 Task: Create Workspace Business Travel Services Workspace description Monitor and track employee attendance and punctuality. Workspace type Marketing 
Action: Mouse pressed left at (288, 63)
Screenshot: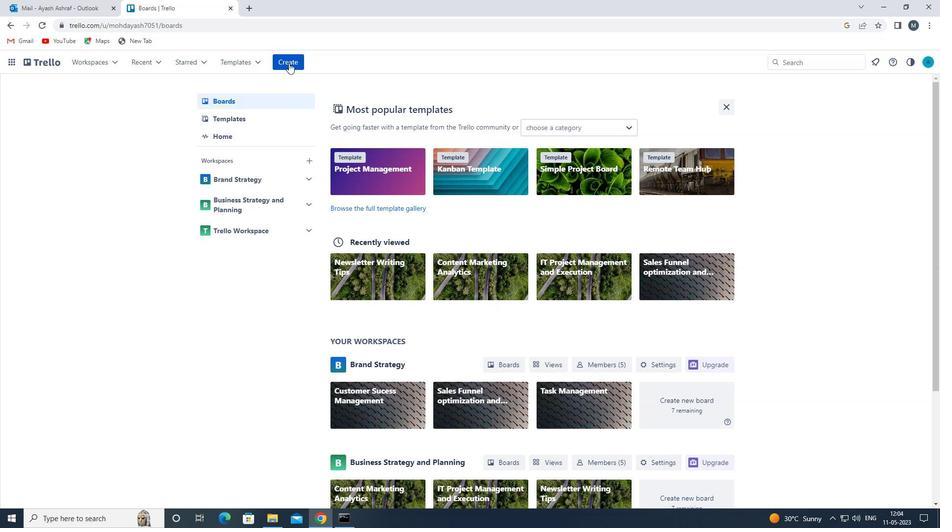 
Action: Mouse moved to (308, 167)
Screenshot: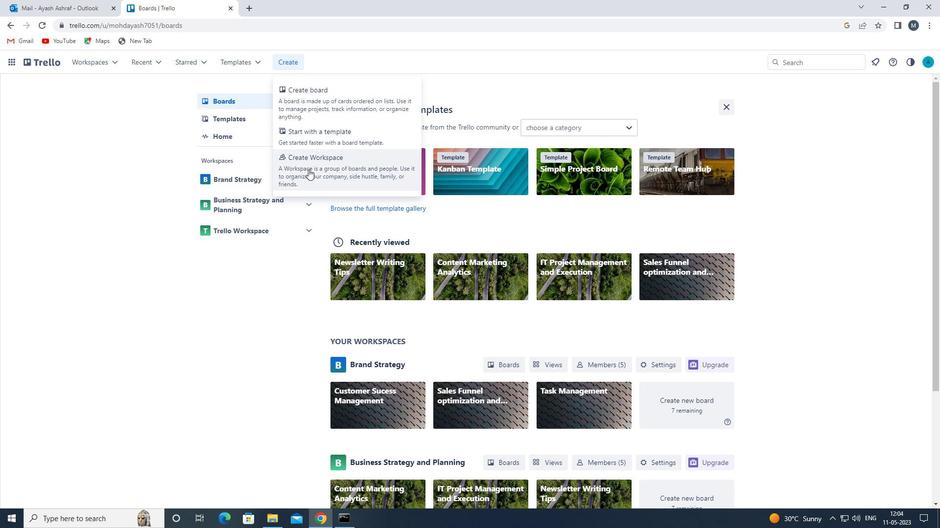 
Action: Mouse pressed left at (308, 167)
Screenshot: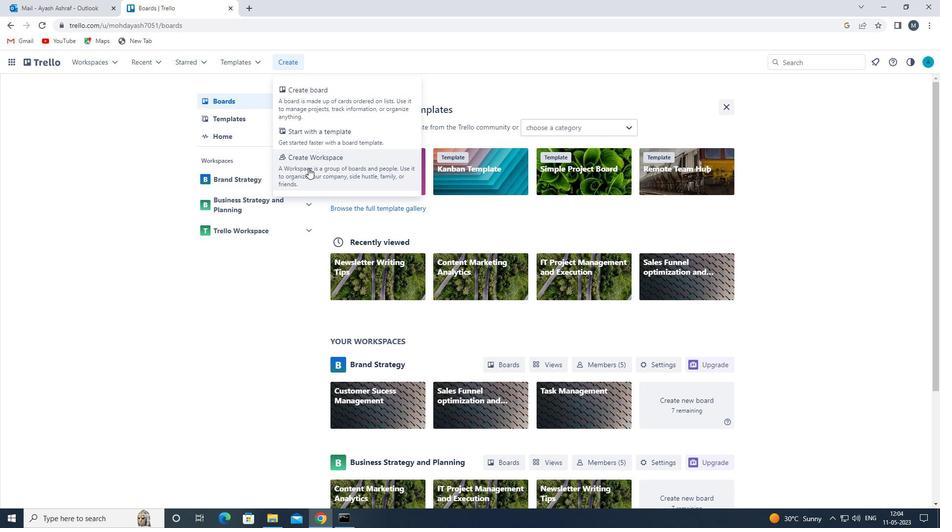
Action: Mouse moved to (304, 178)
Screenshot: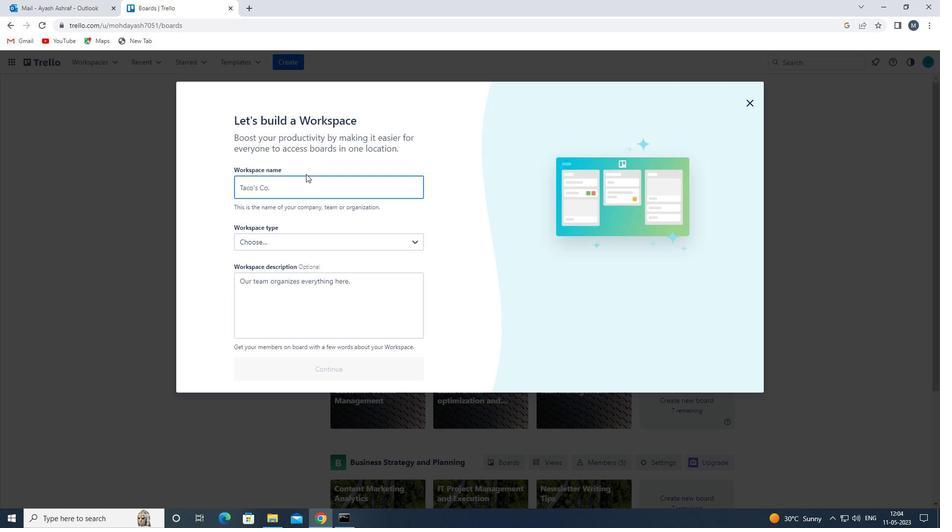 
Action: Key pressed <Key.shift><Key.shift>WO<Key.backspace><Key.backspace><Key.shift>BUISNED<Key.backspace>SS<Key.space>
Screenshot: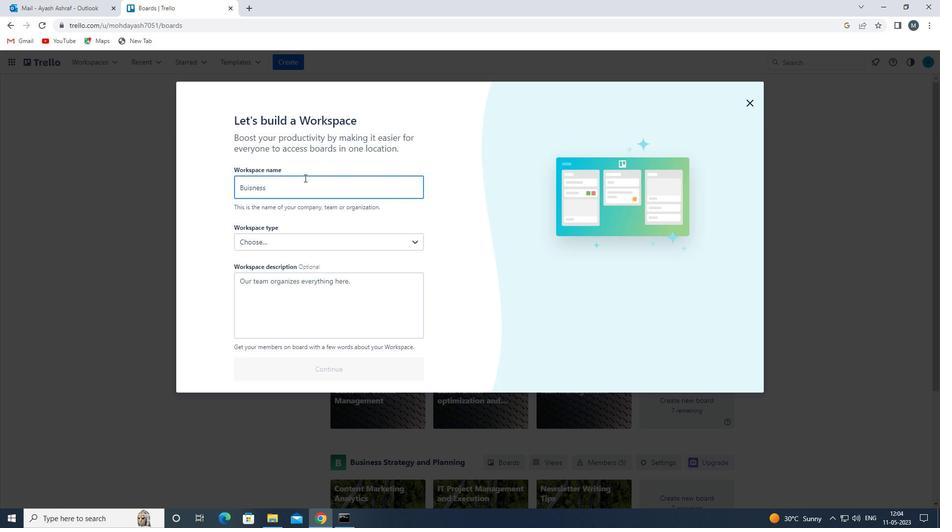 
Action: Mouse moved to (249, 188)
Screenshot: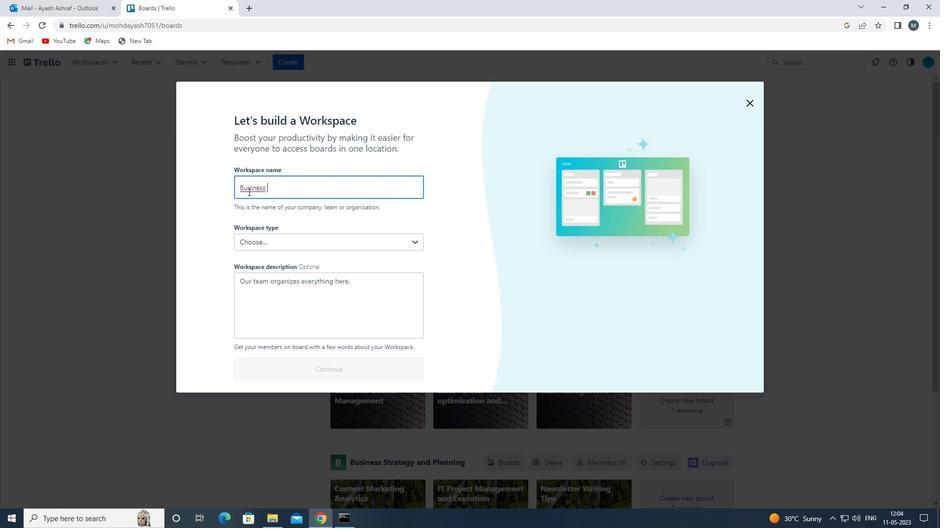 
Action: Mouse pressed left at (249, 188)
Screenshot: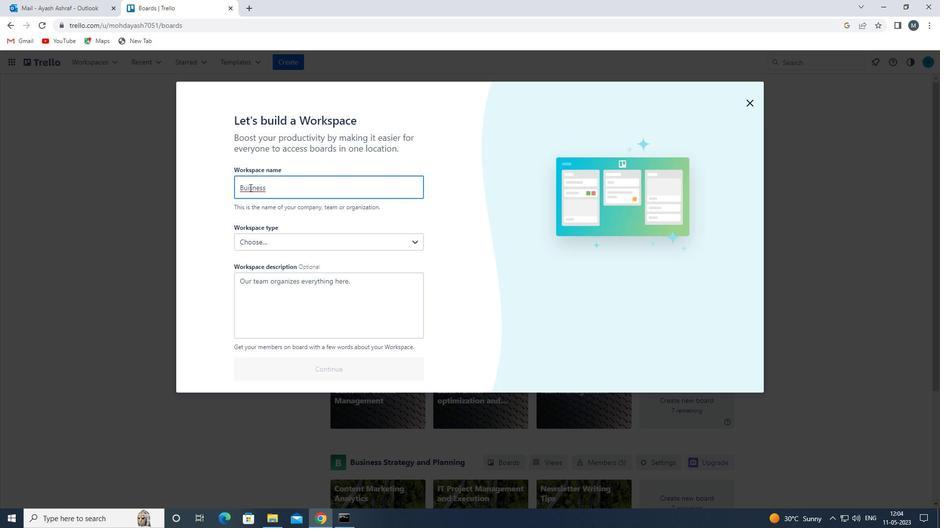 
Action: Key pressed <Key.backspace>
Screenshot: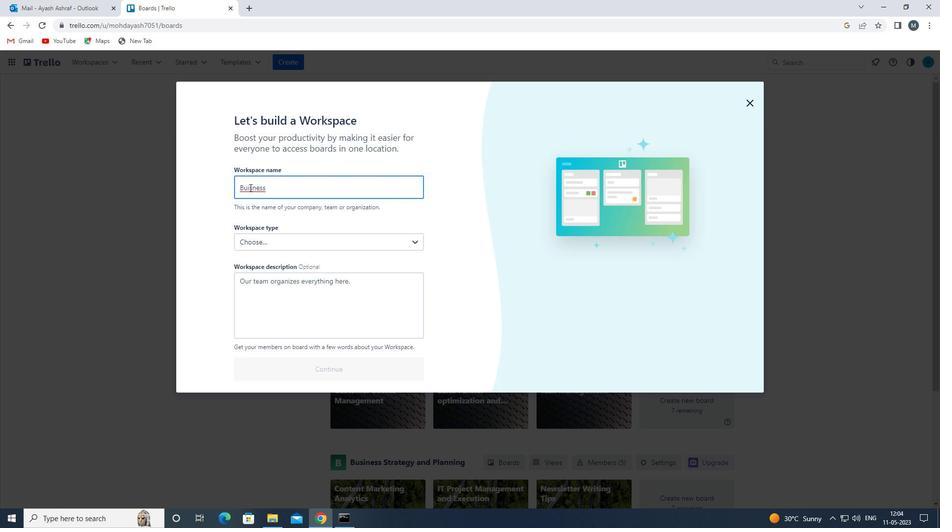 
Action: Mouse moved to (251, 188)
Screenshot: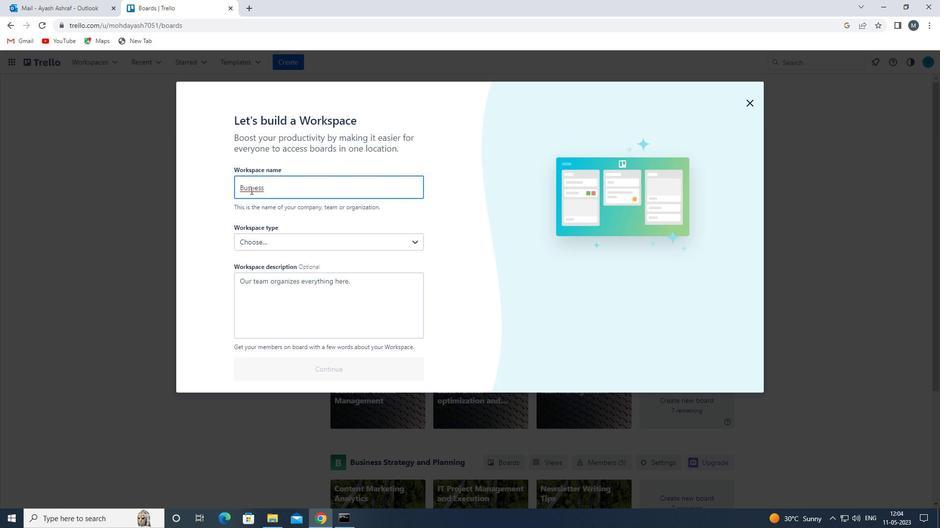 
Action: Key pressed <Key.right>I
Screenshot: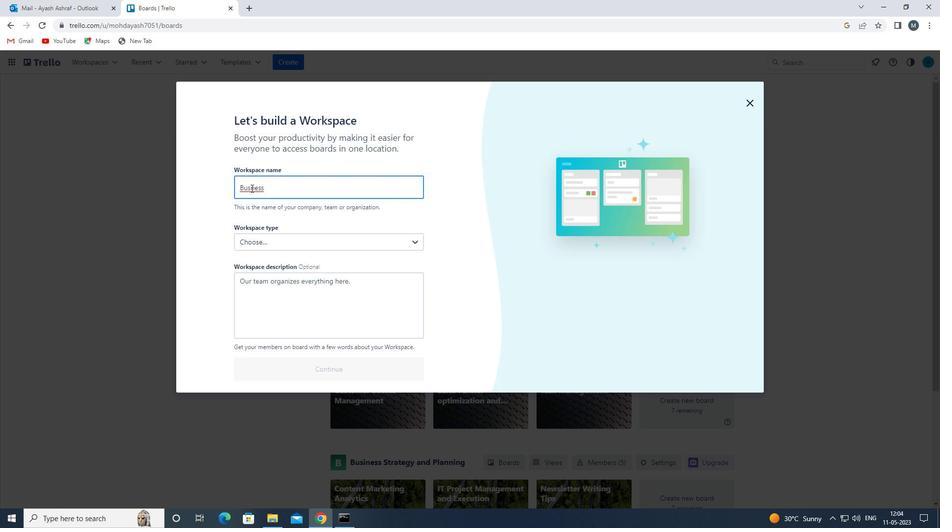 
Action: Mouse moved to (413, 160)
Screenshot: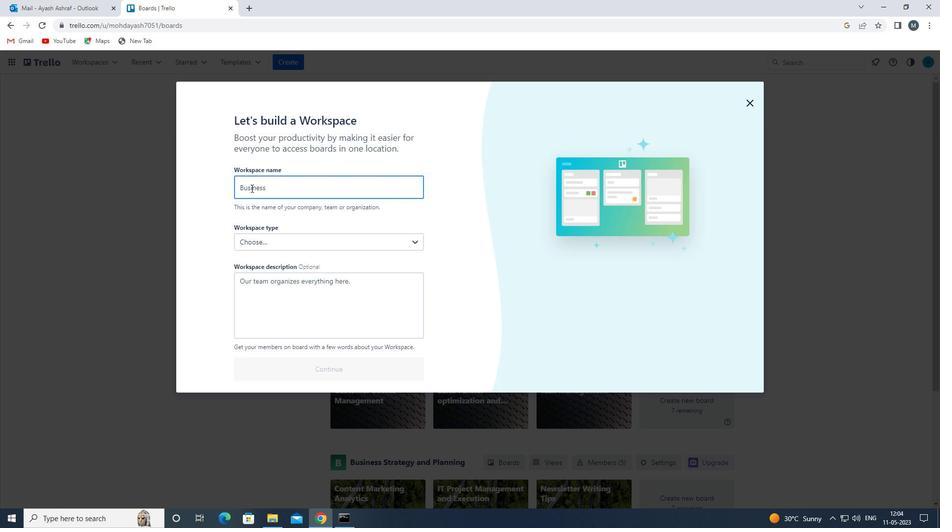 
Action: Mouse scrolled (413, 159) with delta (0, 0)
Screenshot: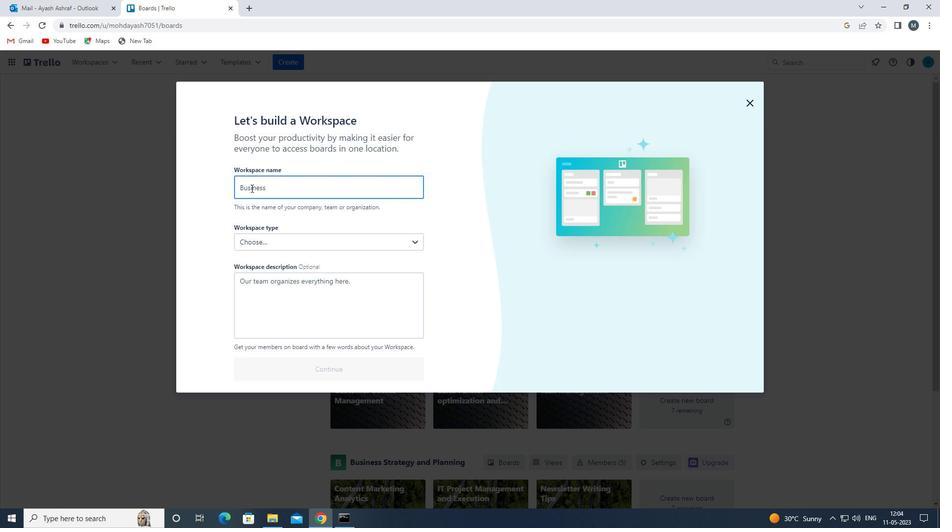 
Action: Mouse moved to (421, 177)
Screenshot: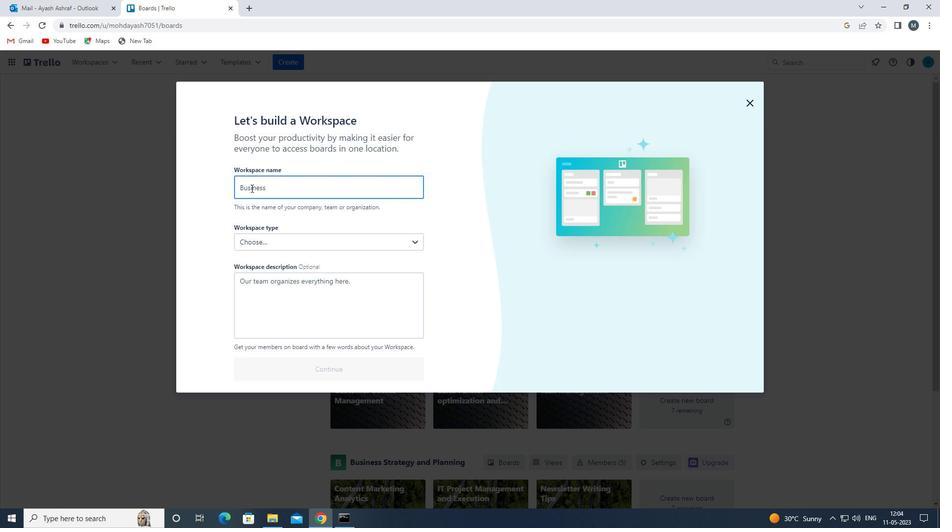 
Action: Mouse scrolled (421, 177) with delta (0, 0)
Screenshot: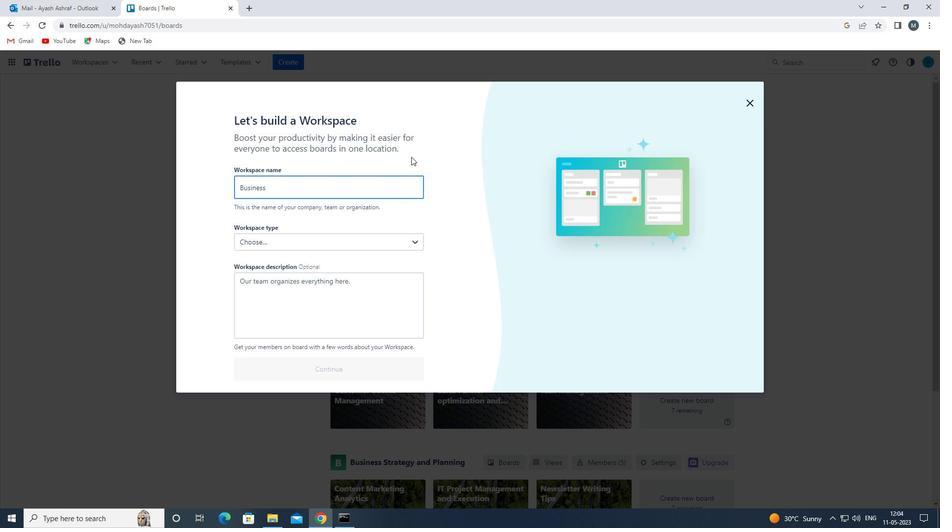 
Action: Mouse moved to (325, 184)
Screenshot: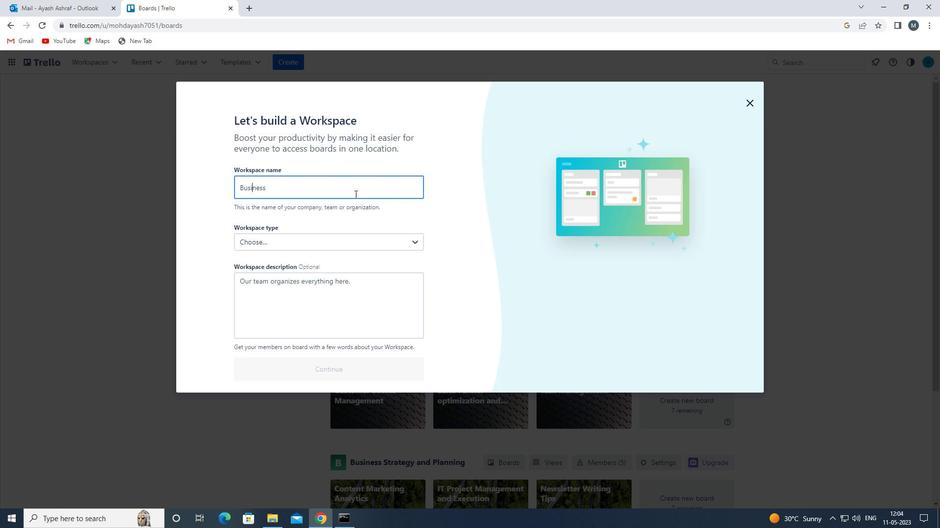 
Action: Mouse pressed left at (325, 184)
Screenshot: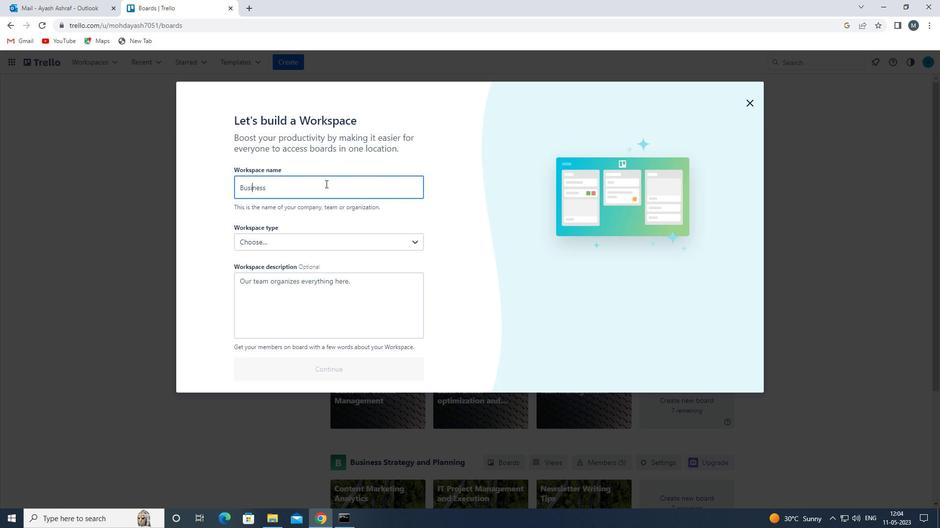 
Action: Mouse moved to (325, 184)
Screenshot: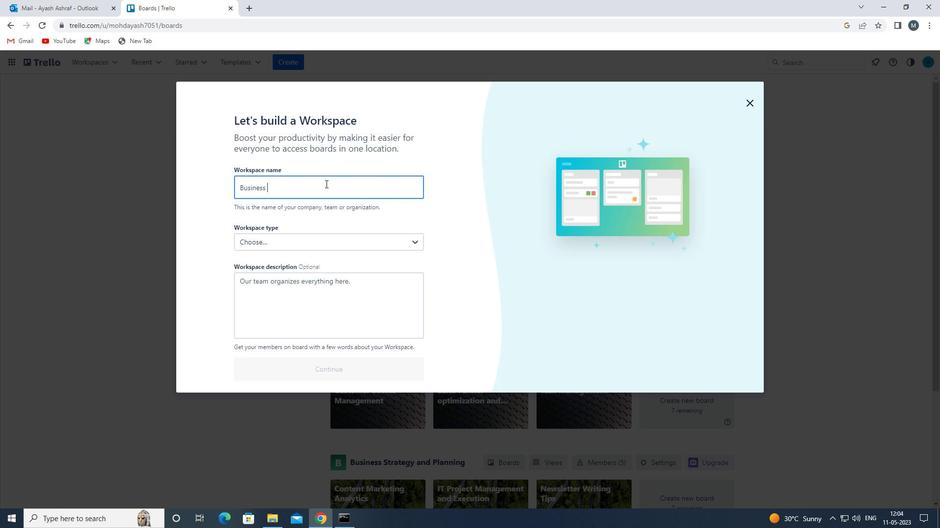
Action: Key pressed <Key.shift>TRAVEL<Key.space><Key.shift>SERVIC
Screenshot: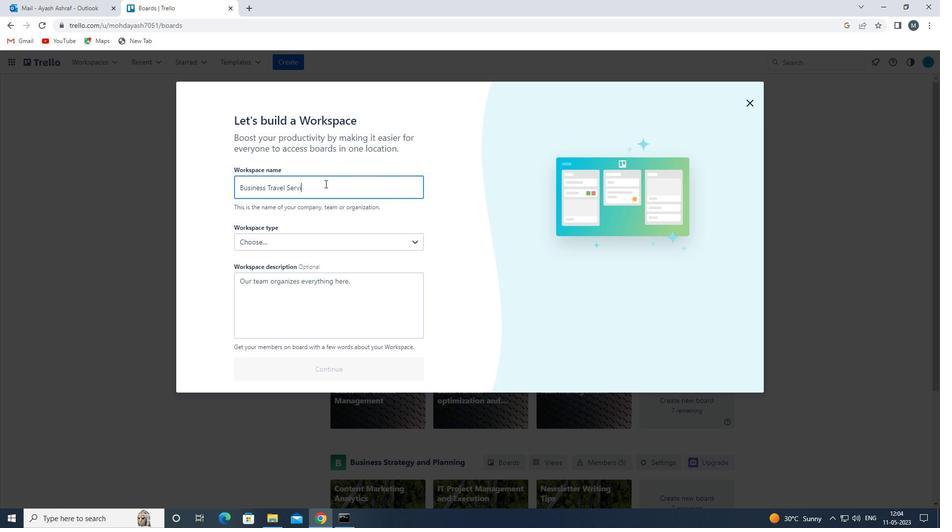
Action: Mouse moved to (325, 184)
Screenshot: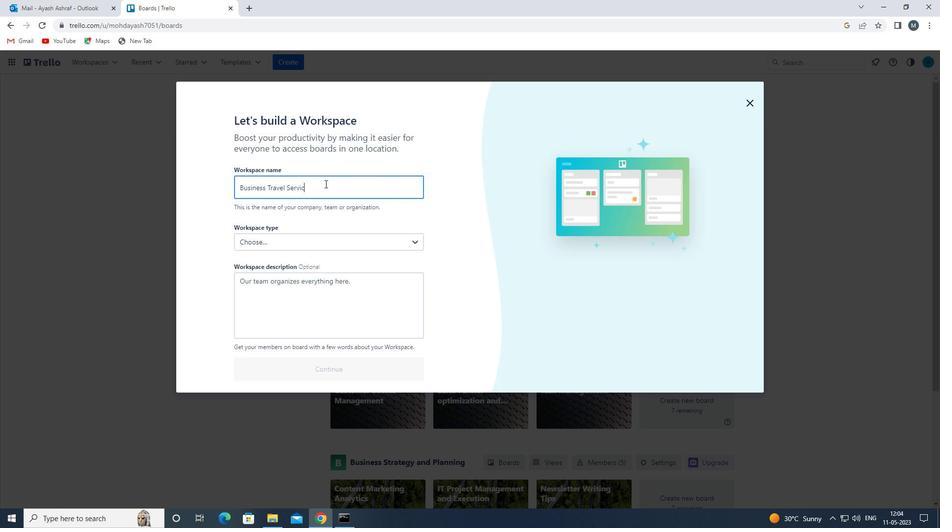 
Action: Key pressed ES
Screenshot: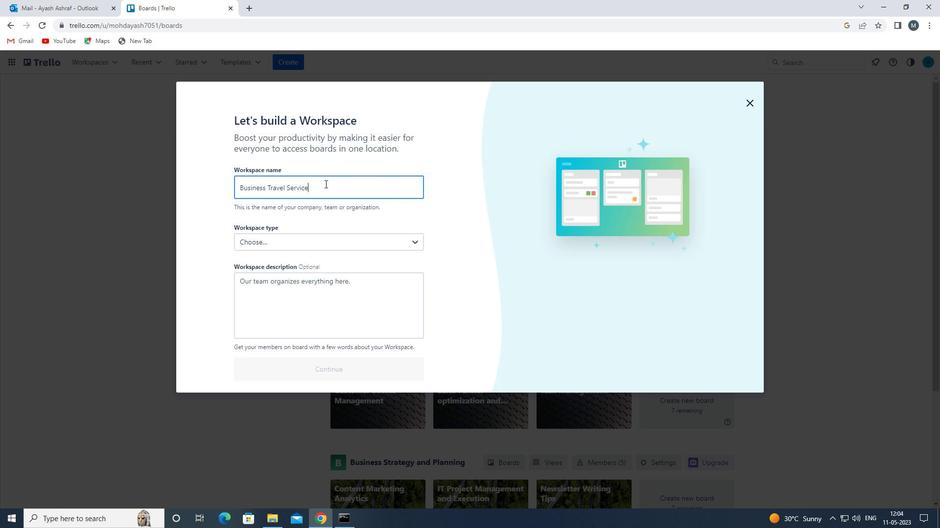 
Action: Mouse moved to (317, 288)
Screenshot: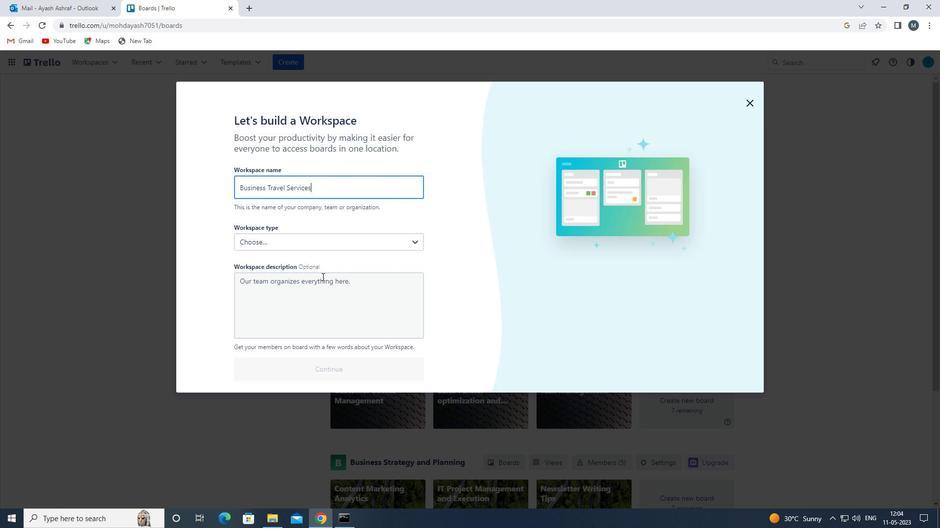 
Action: Mouse pressed left at (317, 288)
Screenshot: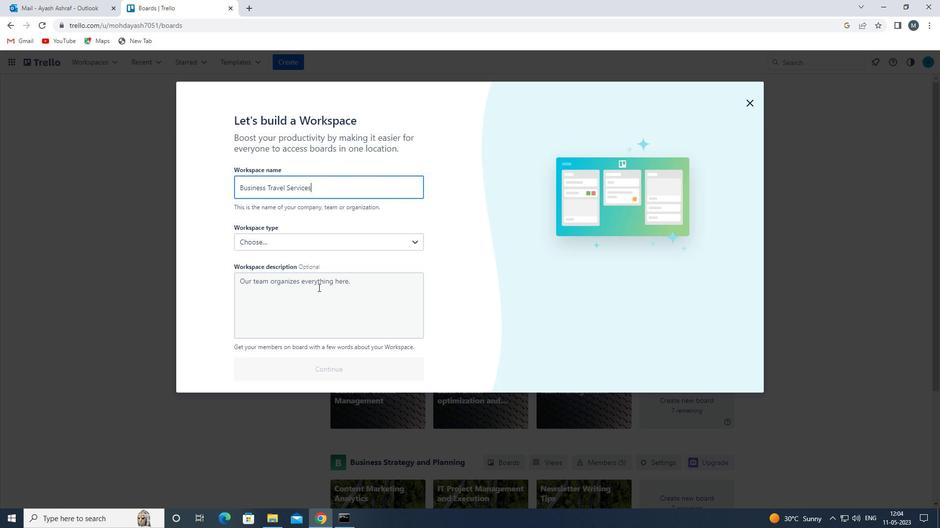 
Action: Mouse moved to (317, 289)
Screenshot: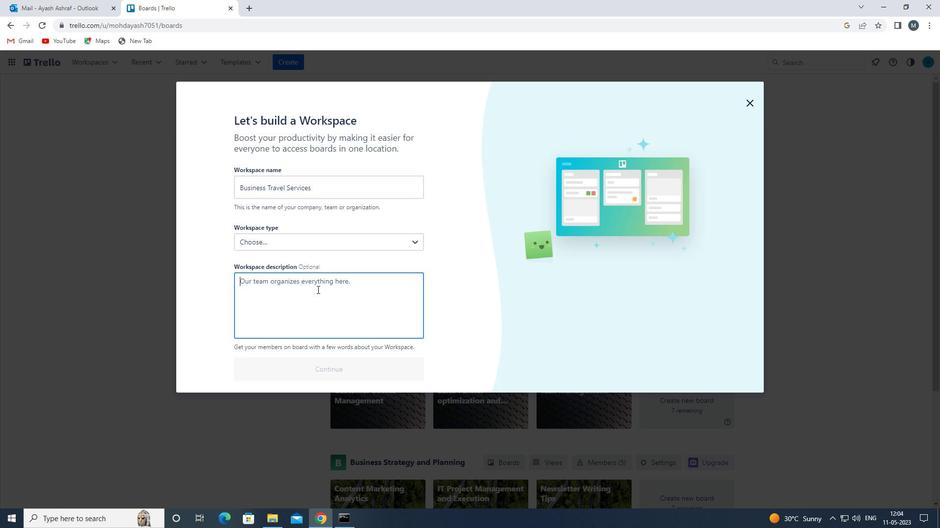 
Action: Key pressed <Key.shift>MONITOR<Key.space>AND<Key.space>TRACK<Key.space>EMPLOYEE<Key.space>ATTENDANCE<Key.space>AND<Key.space>PUNCTUALITY
Screenshot: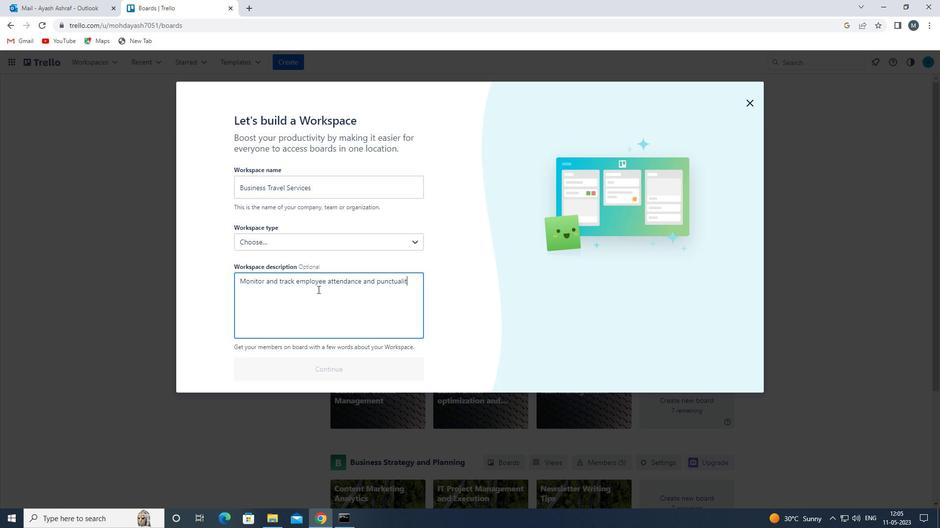 
Action: Mouse moved to (269, 238)
Screenshot: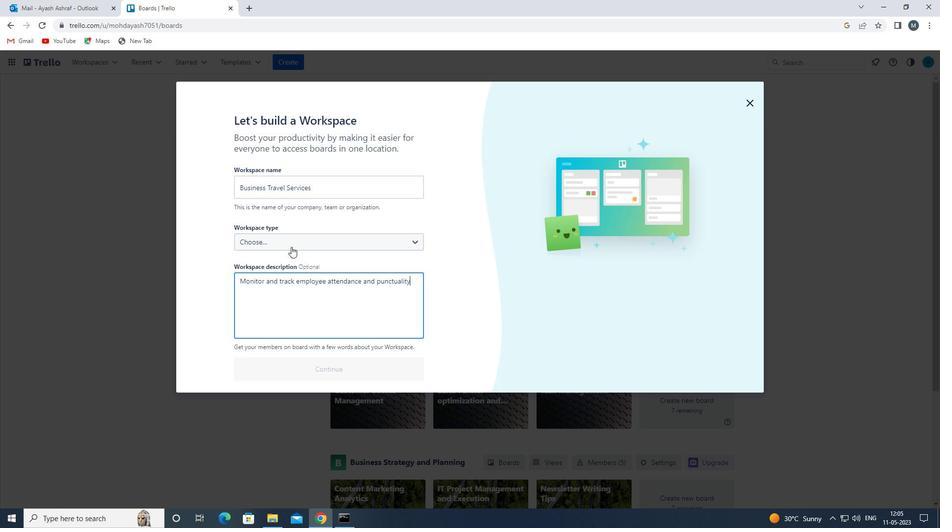 
Action: Mouse pressed left at (269, 238)
Screenshot: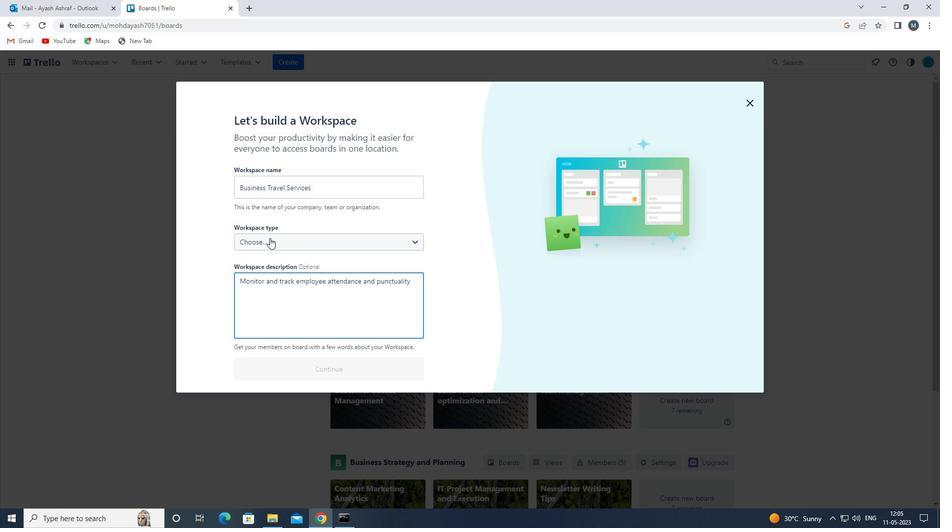 
Action: Mouse moved to (283, 281)
Screenshot: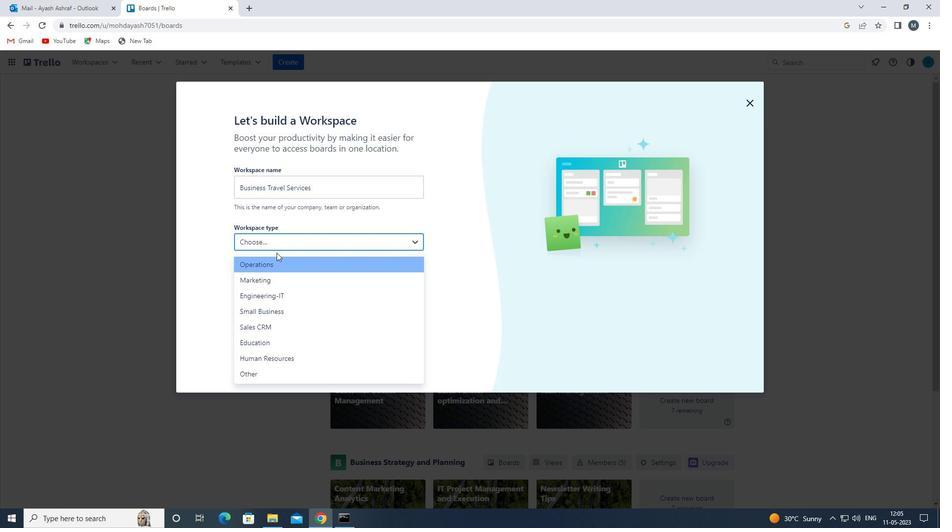 
Action: Mouse pressed left at (283, 281)
Screenshot: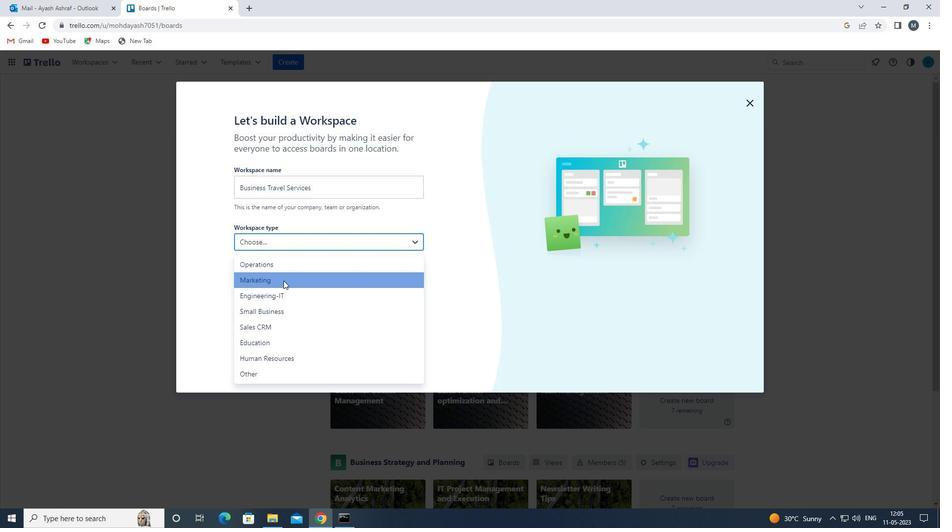 
Action: Mouse moved to (341, 370)
Screenshot: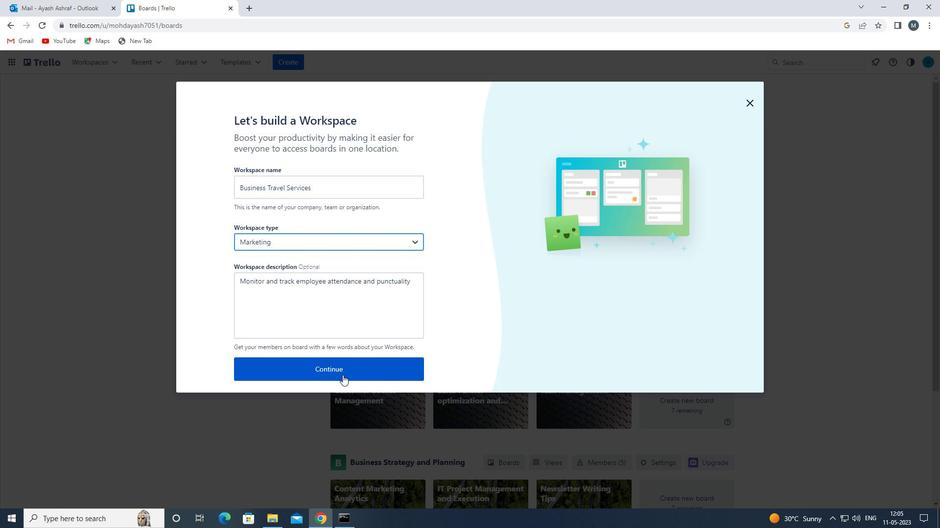 
Action: Mouse pressed left at (341, 370)
Screenshot: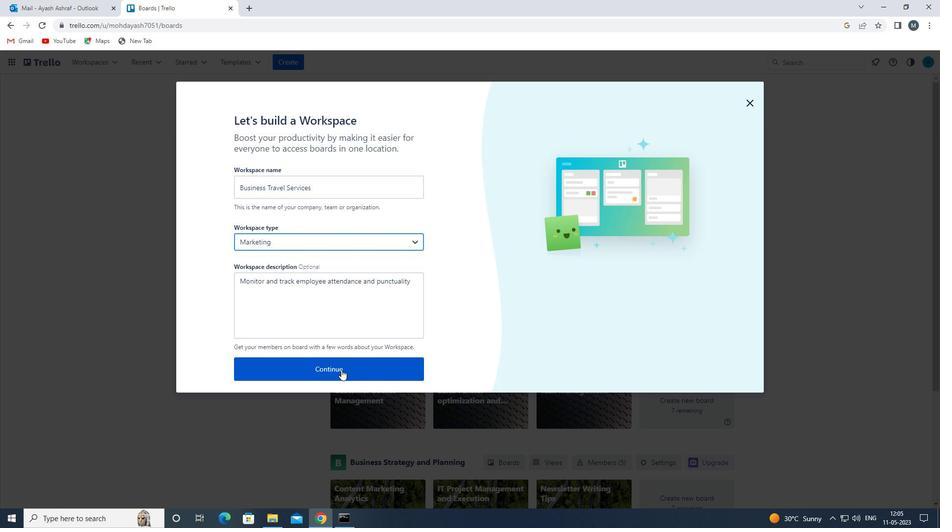 
